 Task: Use the formula "NORM.INV" in spreadsheet "Project portfolio".
Action: Mouse pressed left at (198, 259)
Screenshot: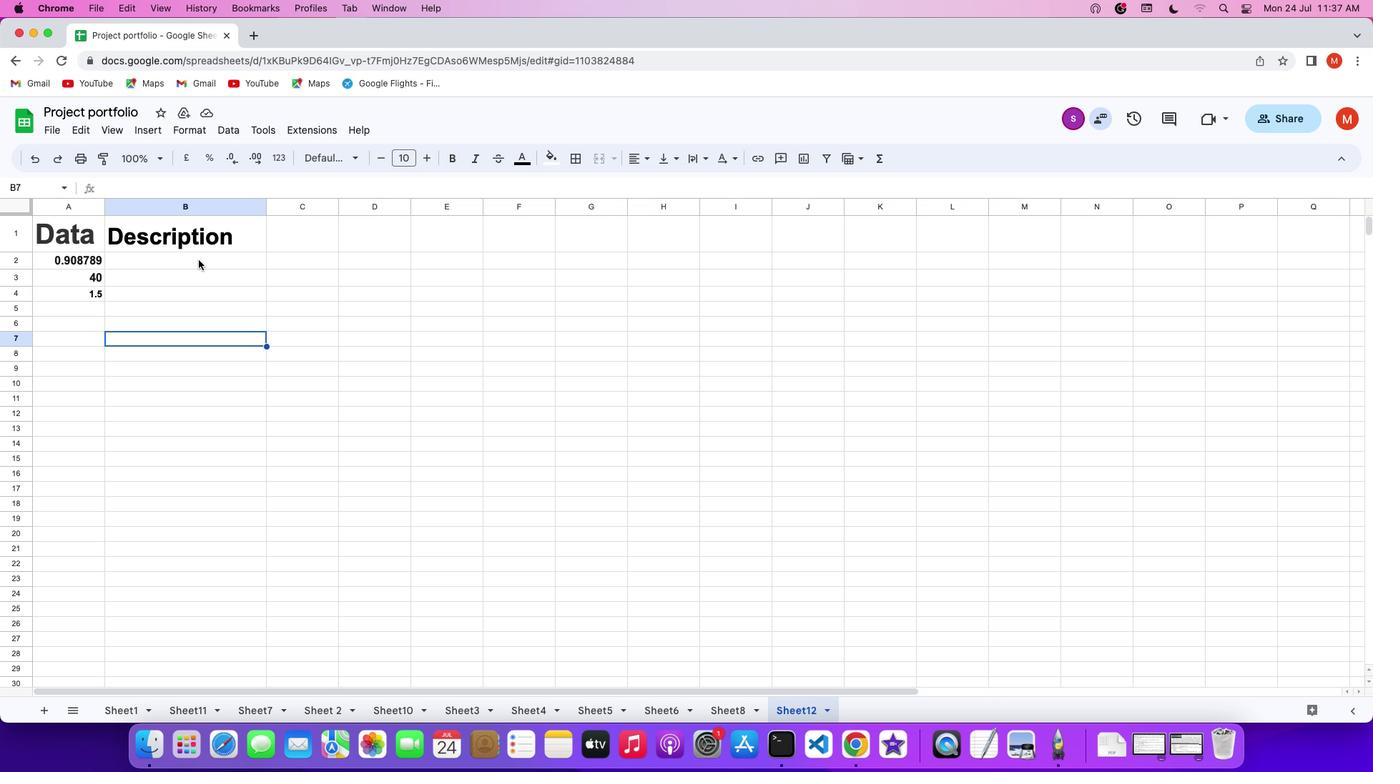 
Action: Mouse pressed left at (198, 259)
Screenshot: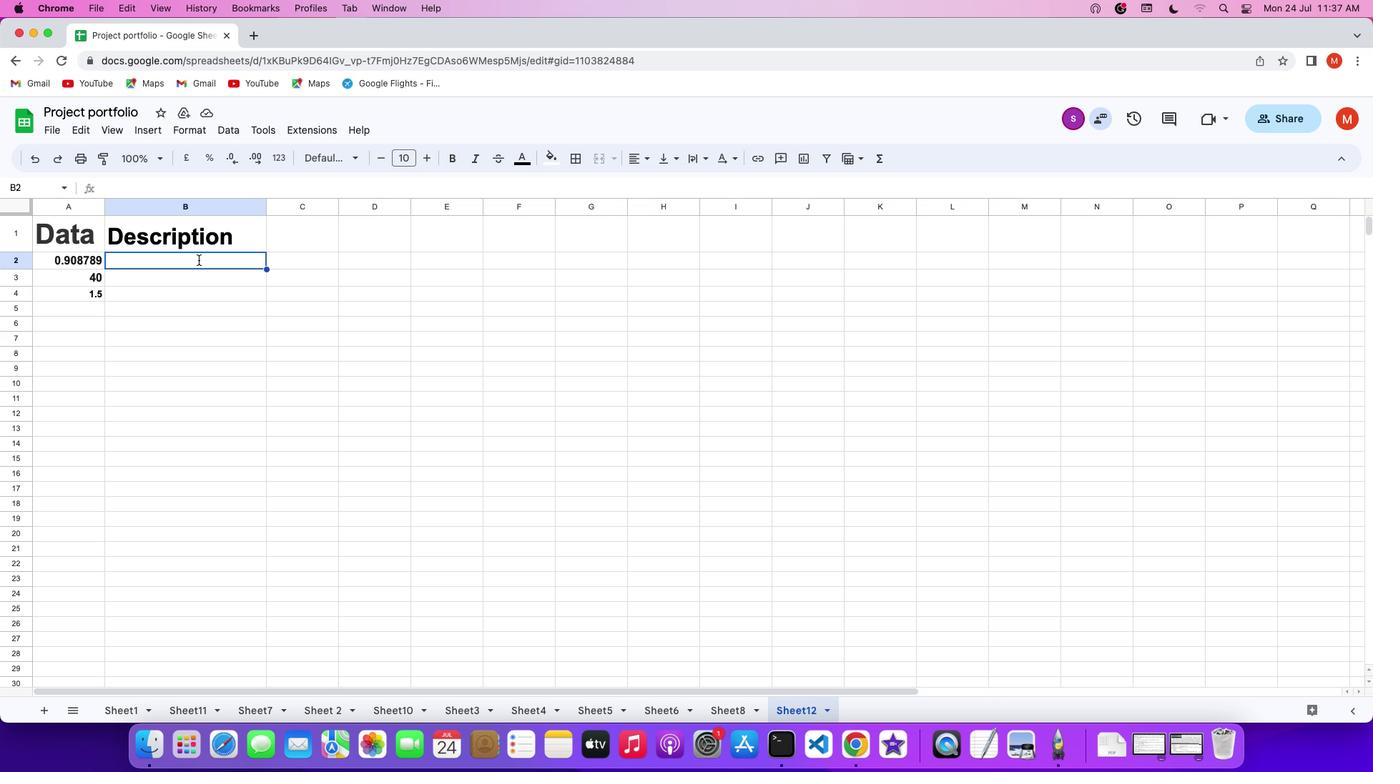 
Action: Key pressed Key.shift_r'='
Screenshot: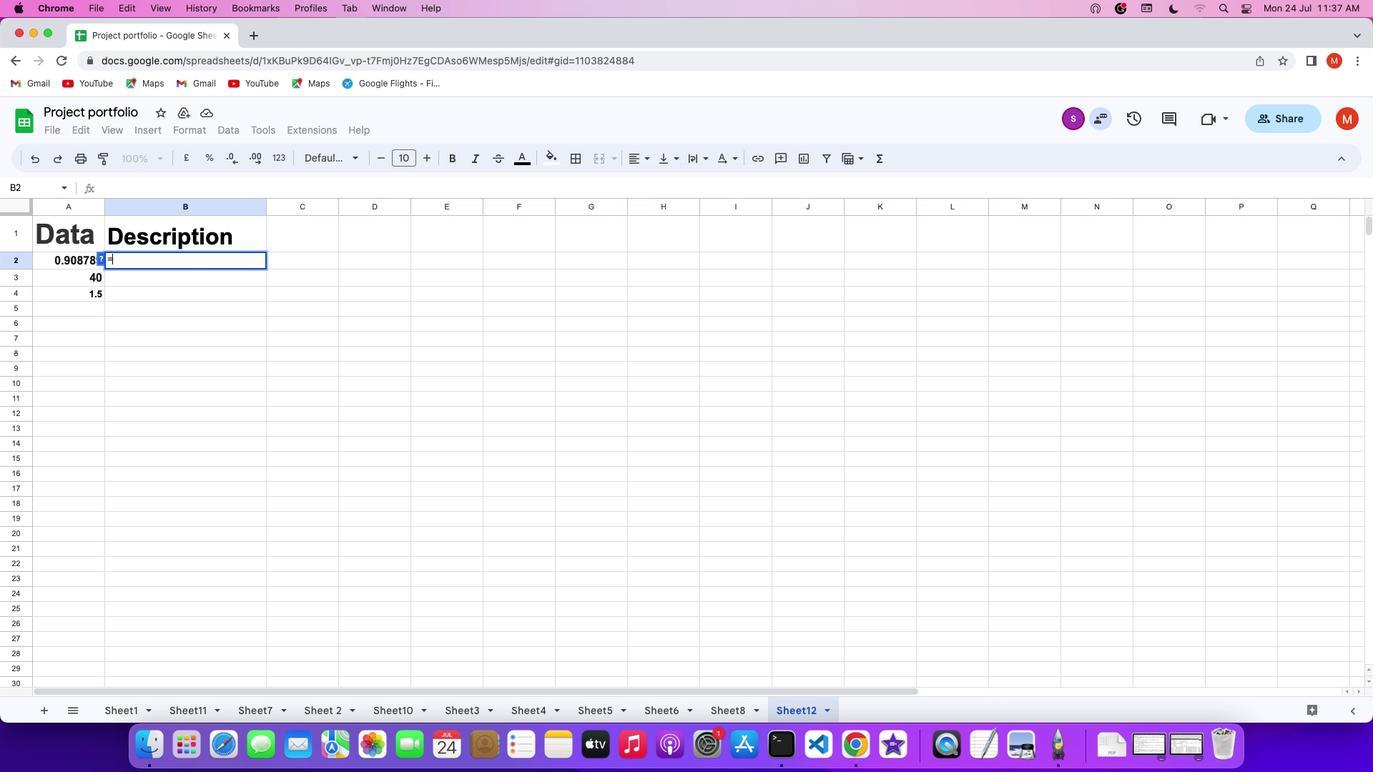 
Action: Mouse moved to (888, 162)
Screenshot: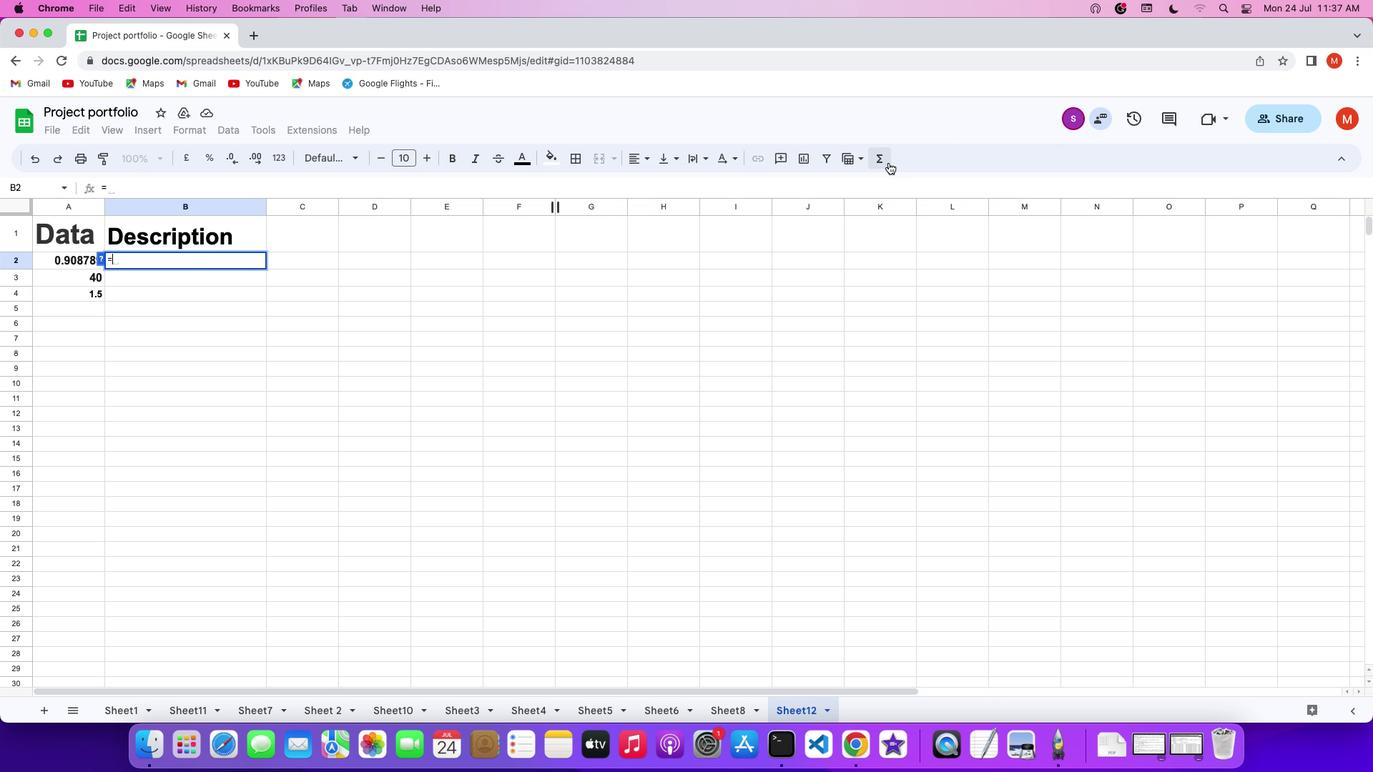 
Action: Mouse pressed left at (888, 162)
Screenshot: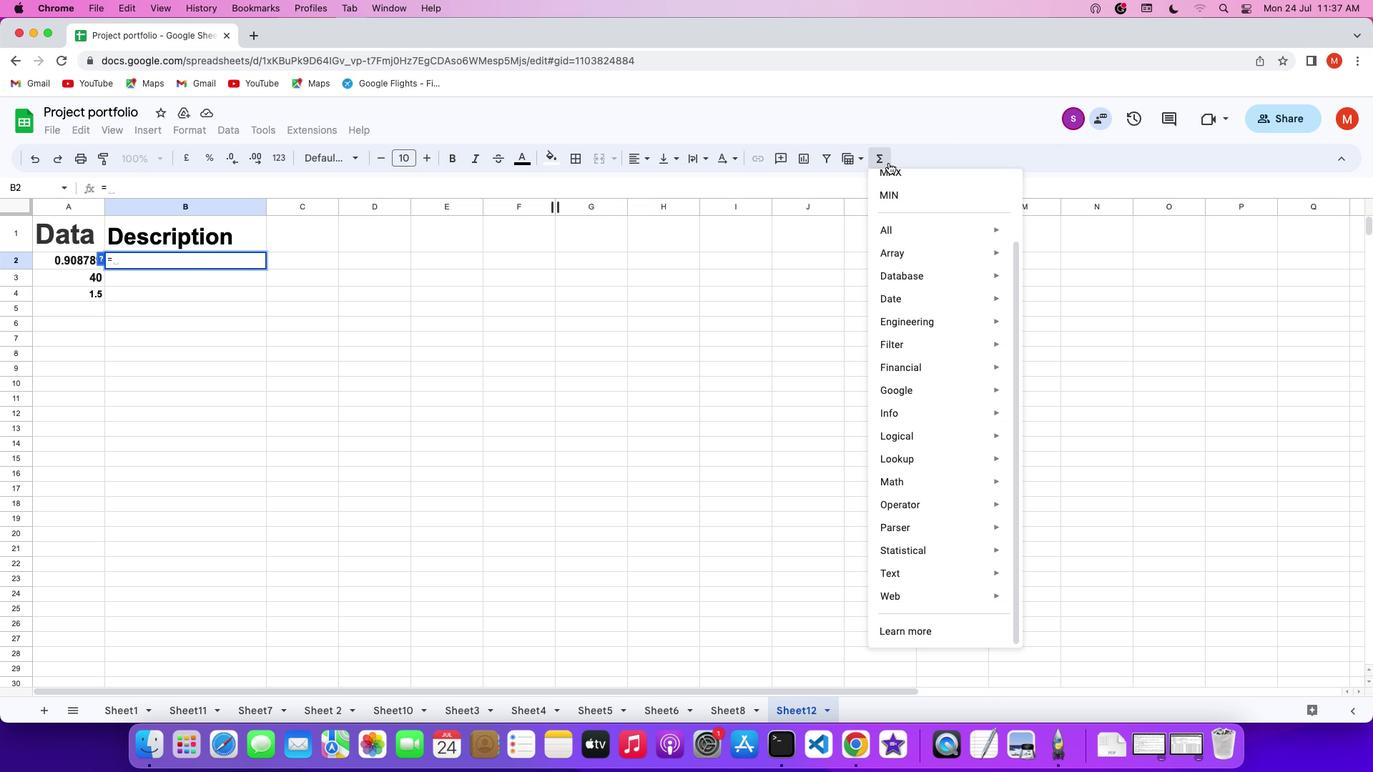 
Action: Mouse moved to (1101, 511)
Screenshot: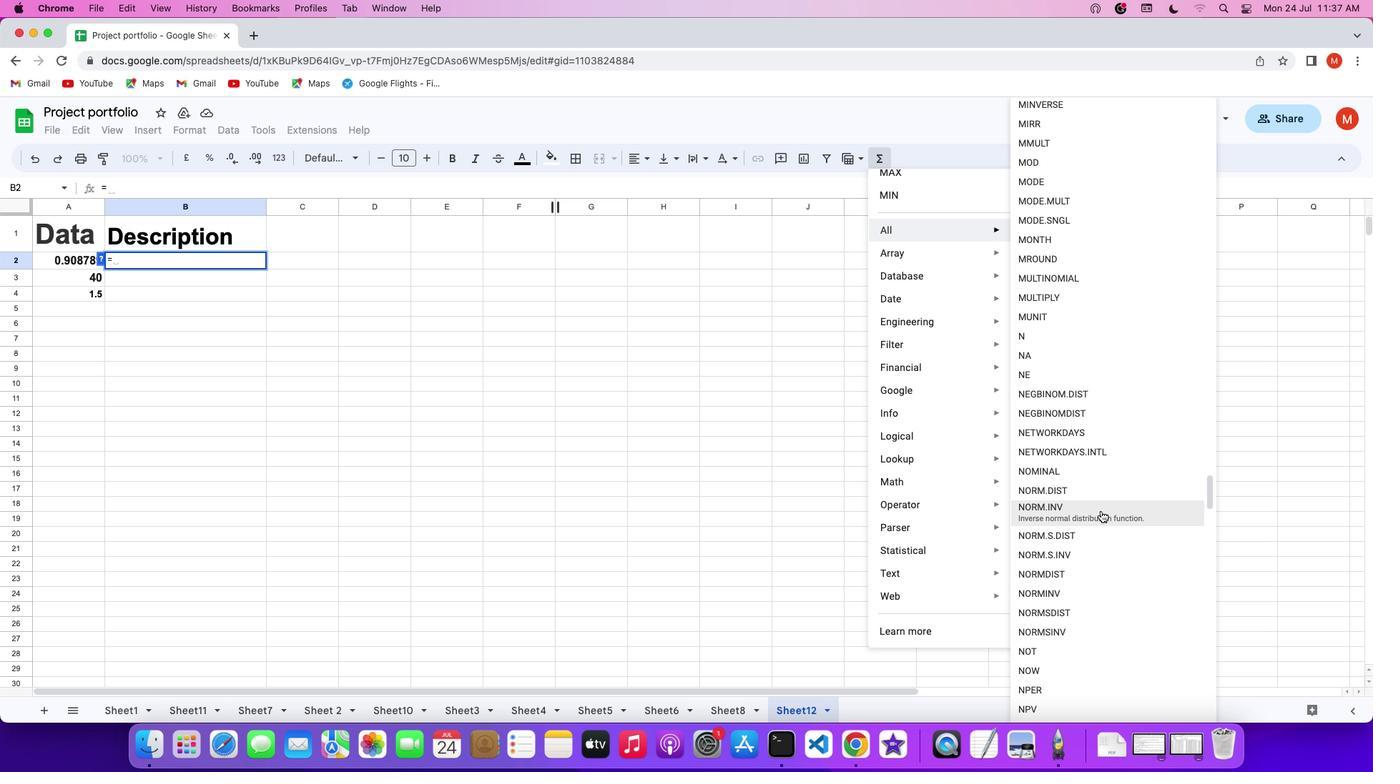 
Action: Mouse pressed left at (1101, 511)
Screenshot: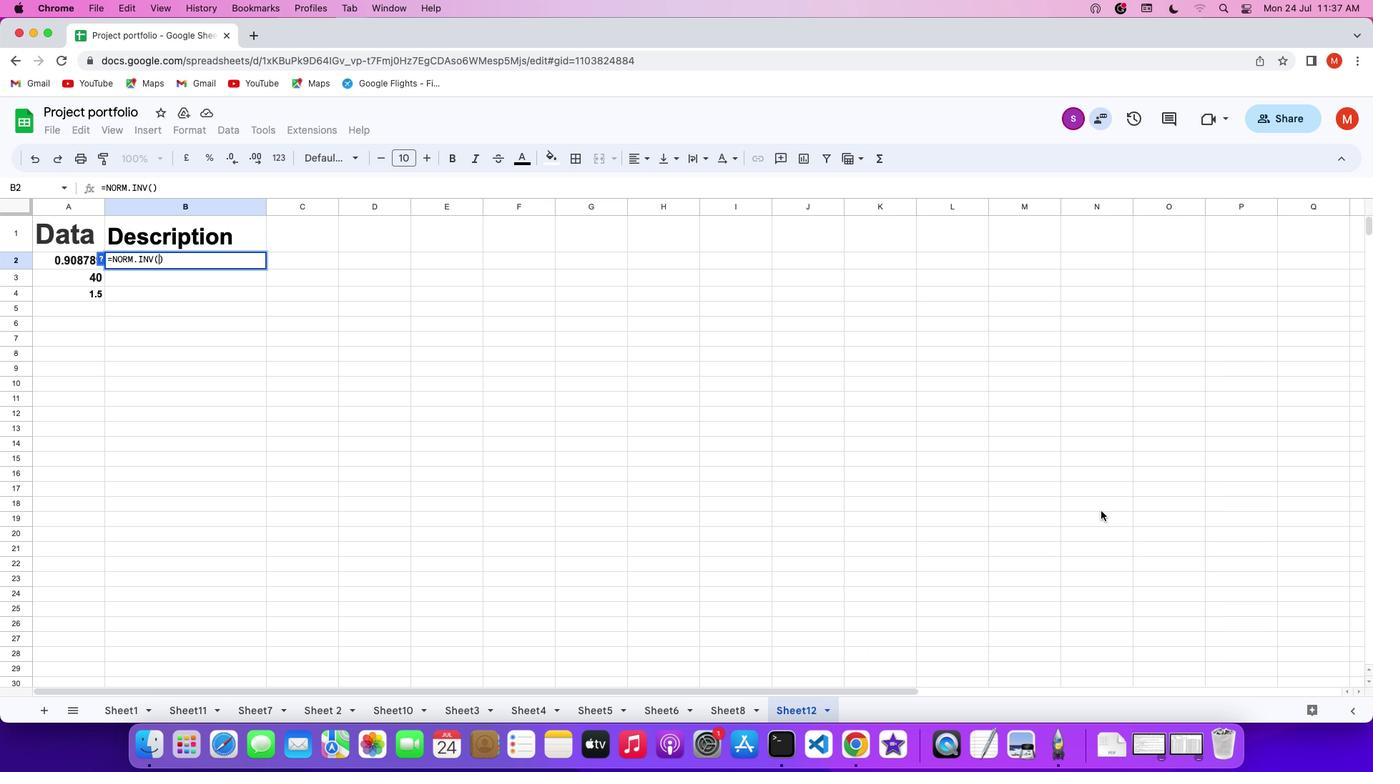 
Action: Mouse moved to (86, 259)
Screenshot: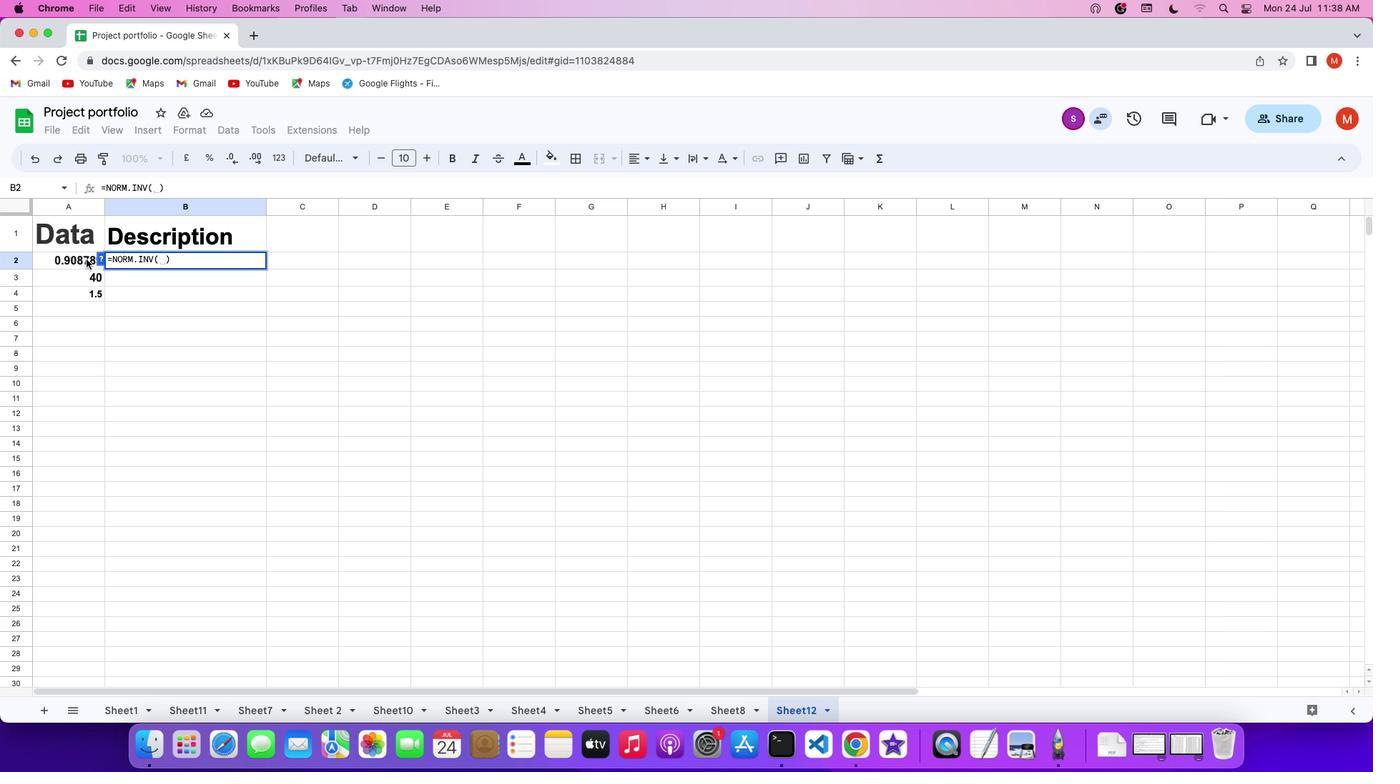 
Action: Mouse pressed left at (86, 259)
Screenshot: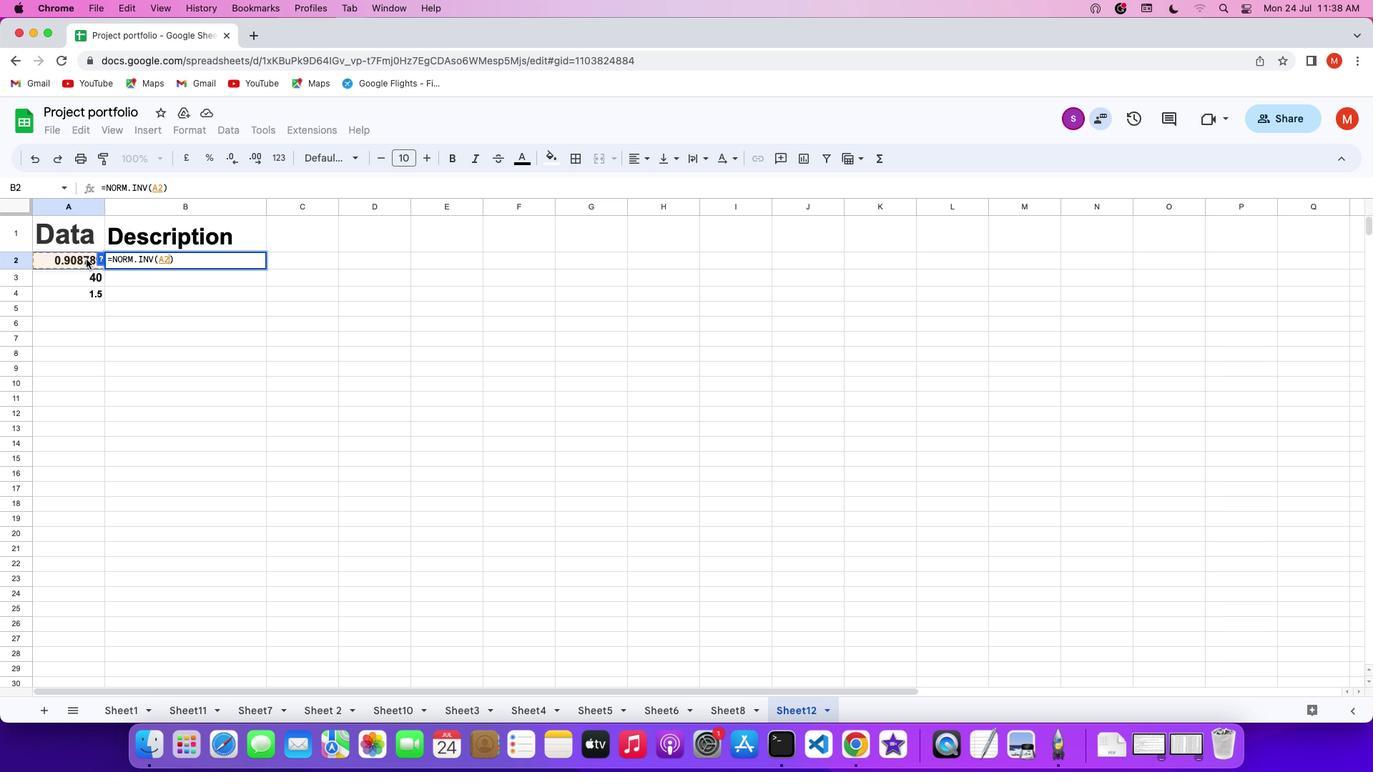 
Action: Key pressed ','
Screenshot: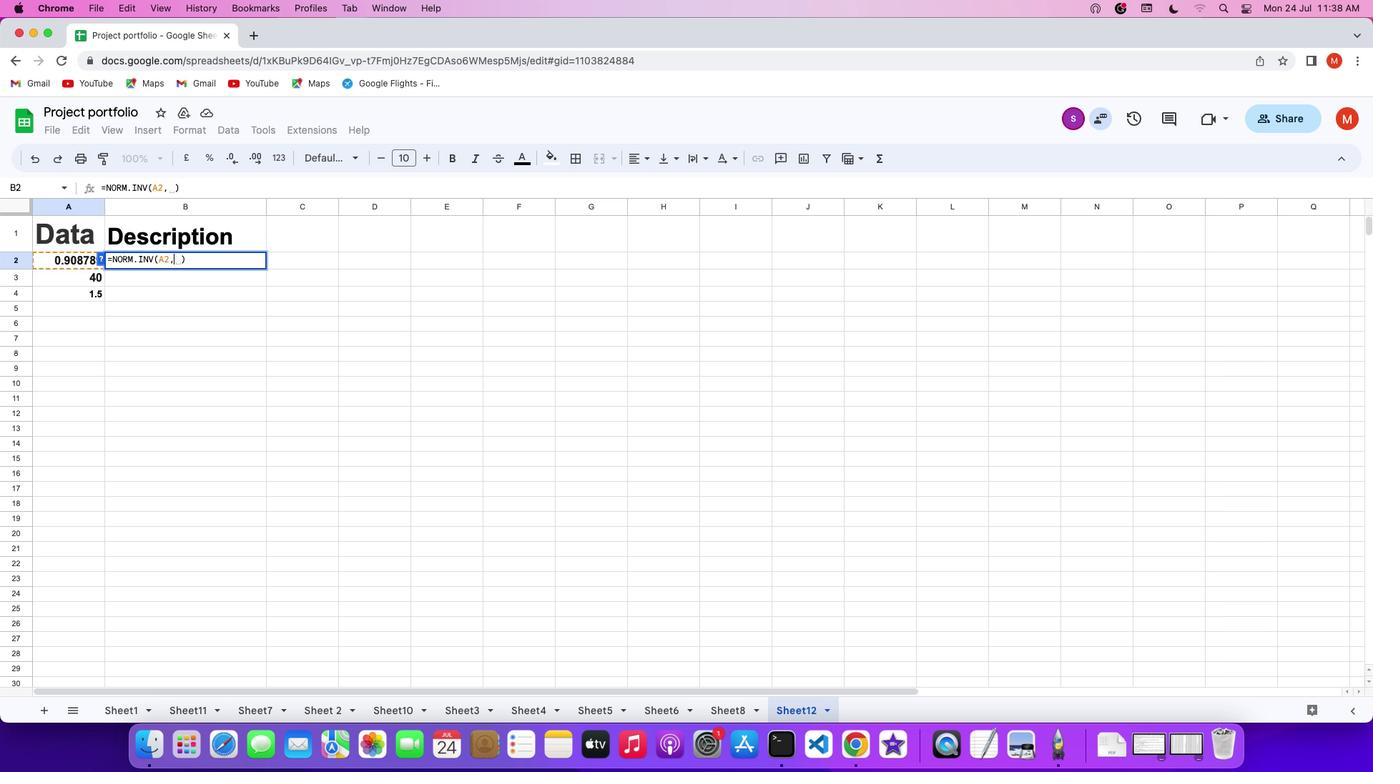 
Action: Mouse moved to (89, 276)
Screenshot: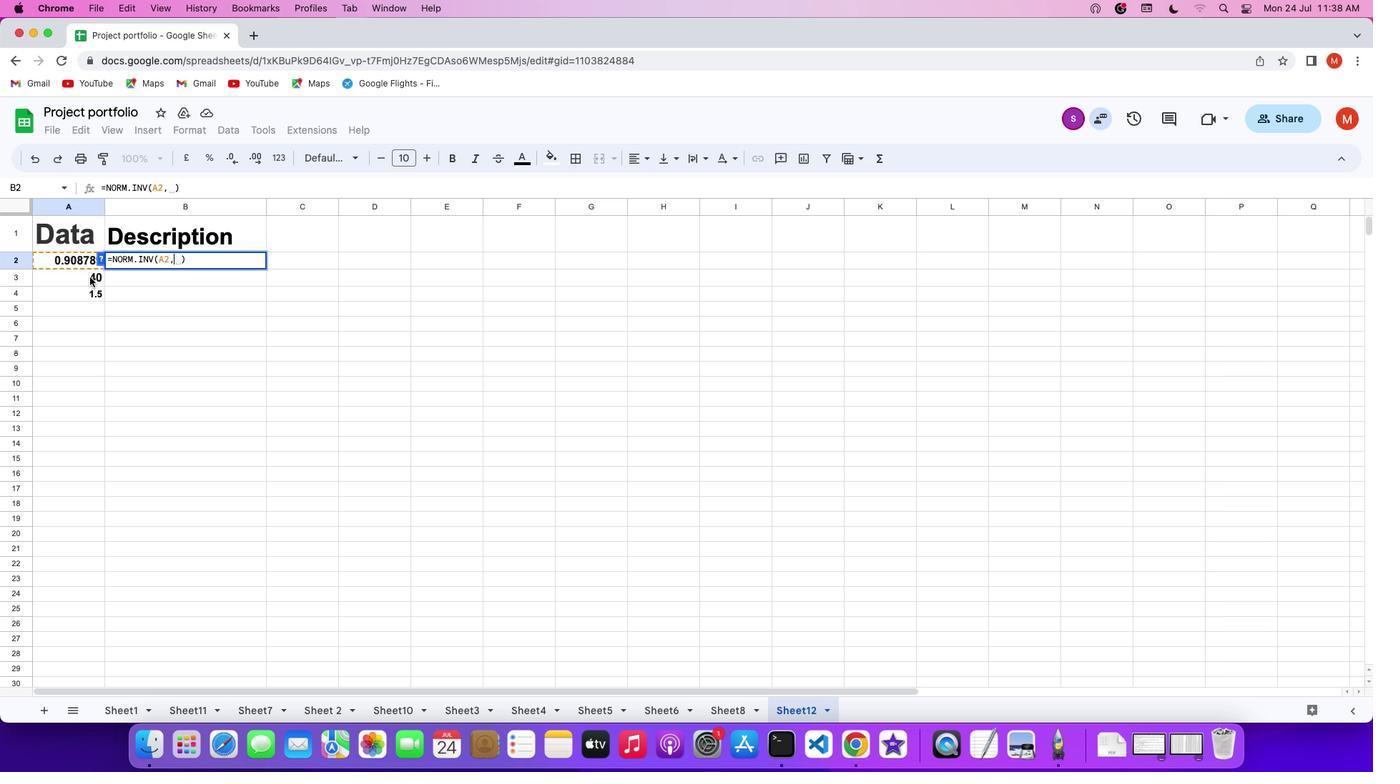 
Action: Mouse pressed left at (89, 276)
Screenshot: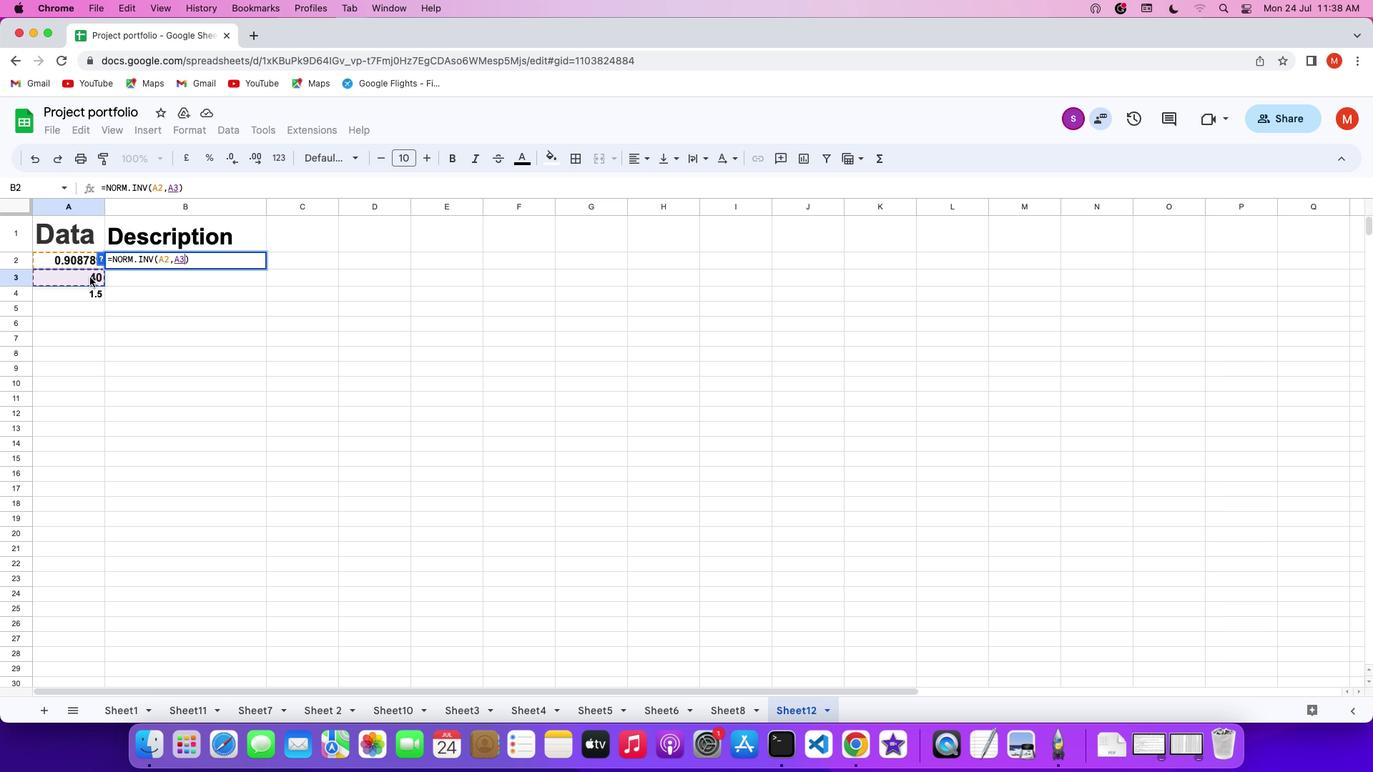 
Action: Key pressed ','
Screenshot: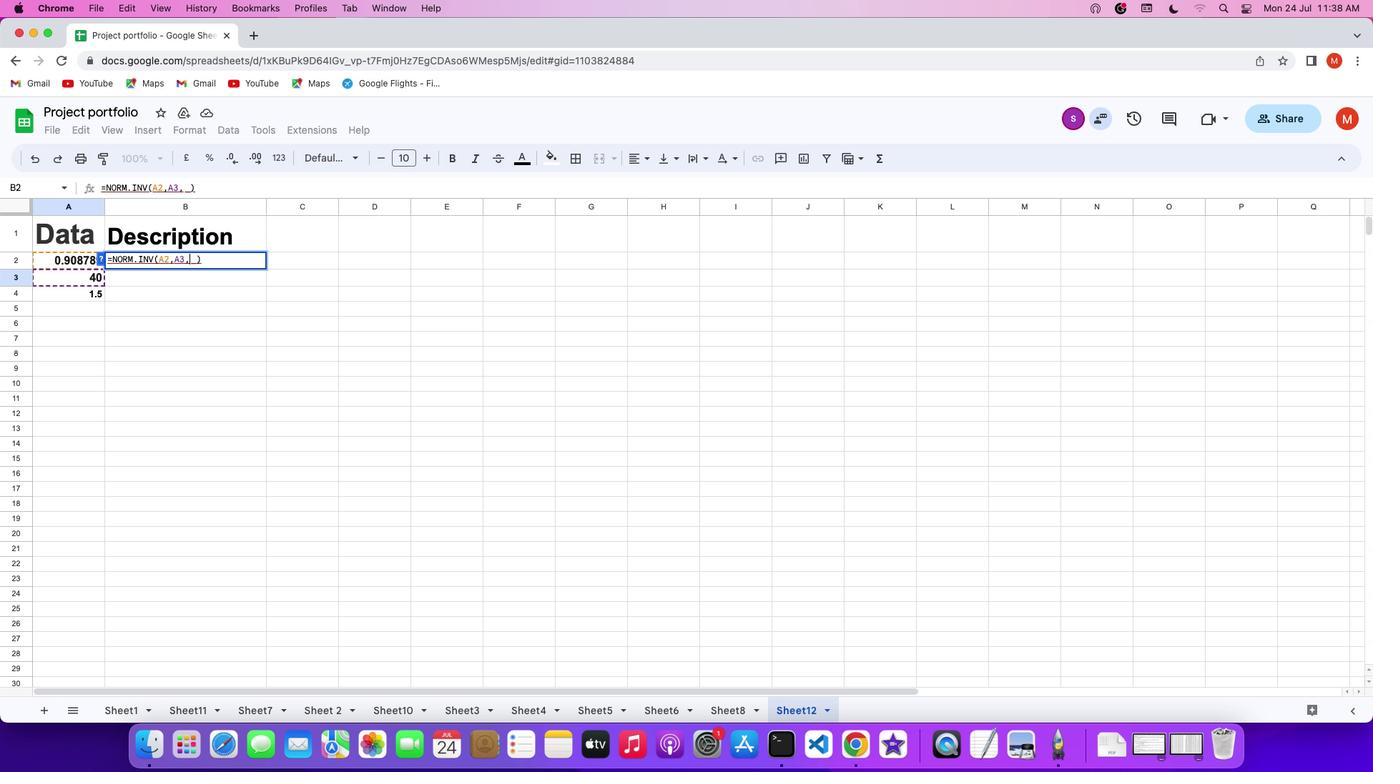 
Action: Mouse moved to (80, 290)
Screenshot: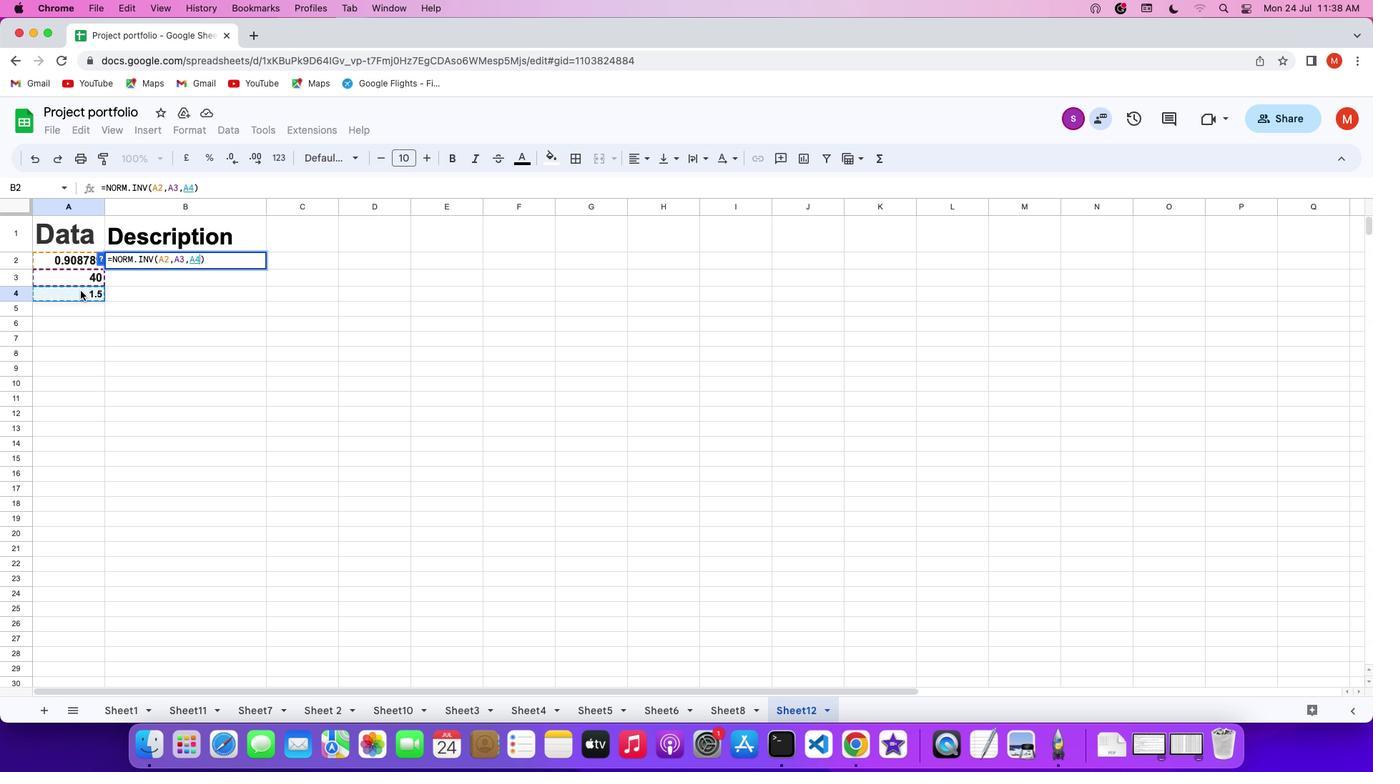 
Action: Mouse pressed left at (80, 290)
Screenshot: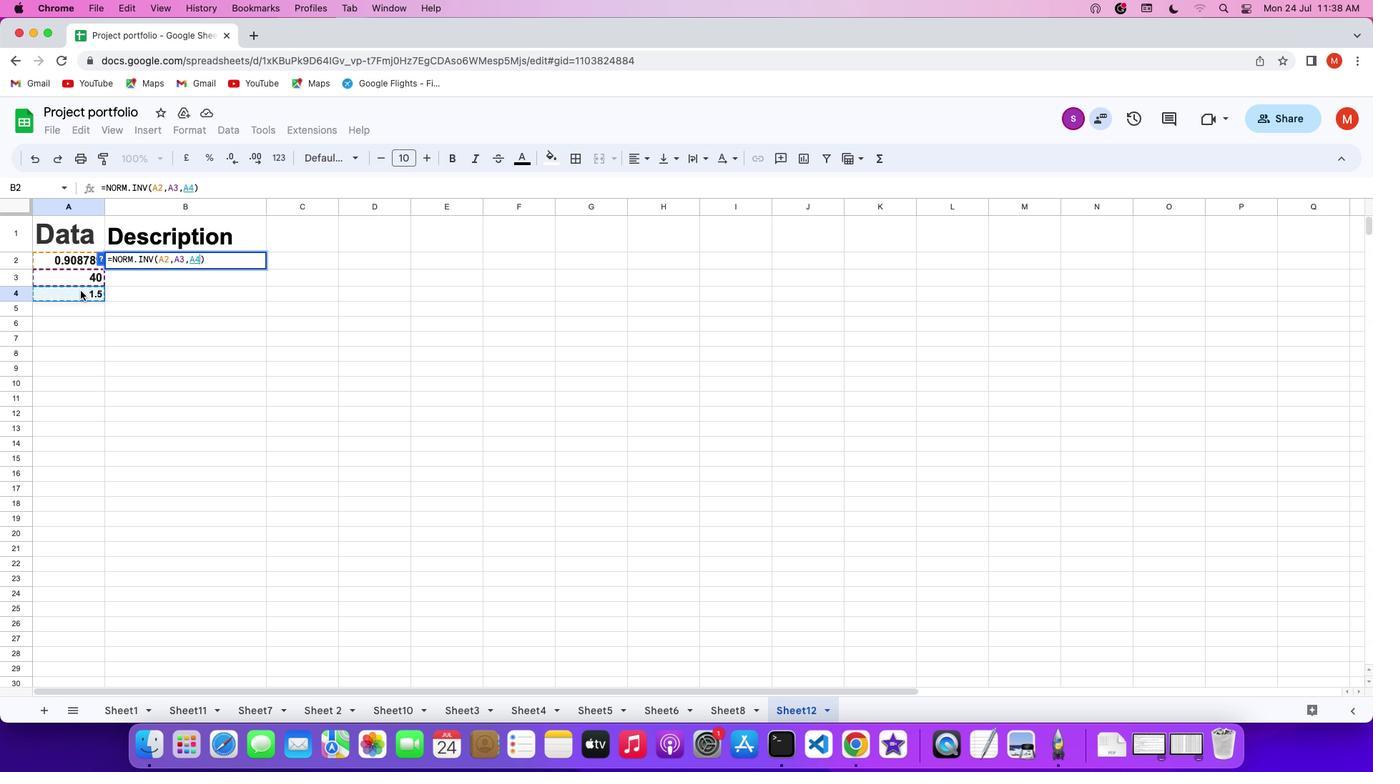 
Action: Key pressed Key.enter
Screenshot: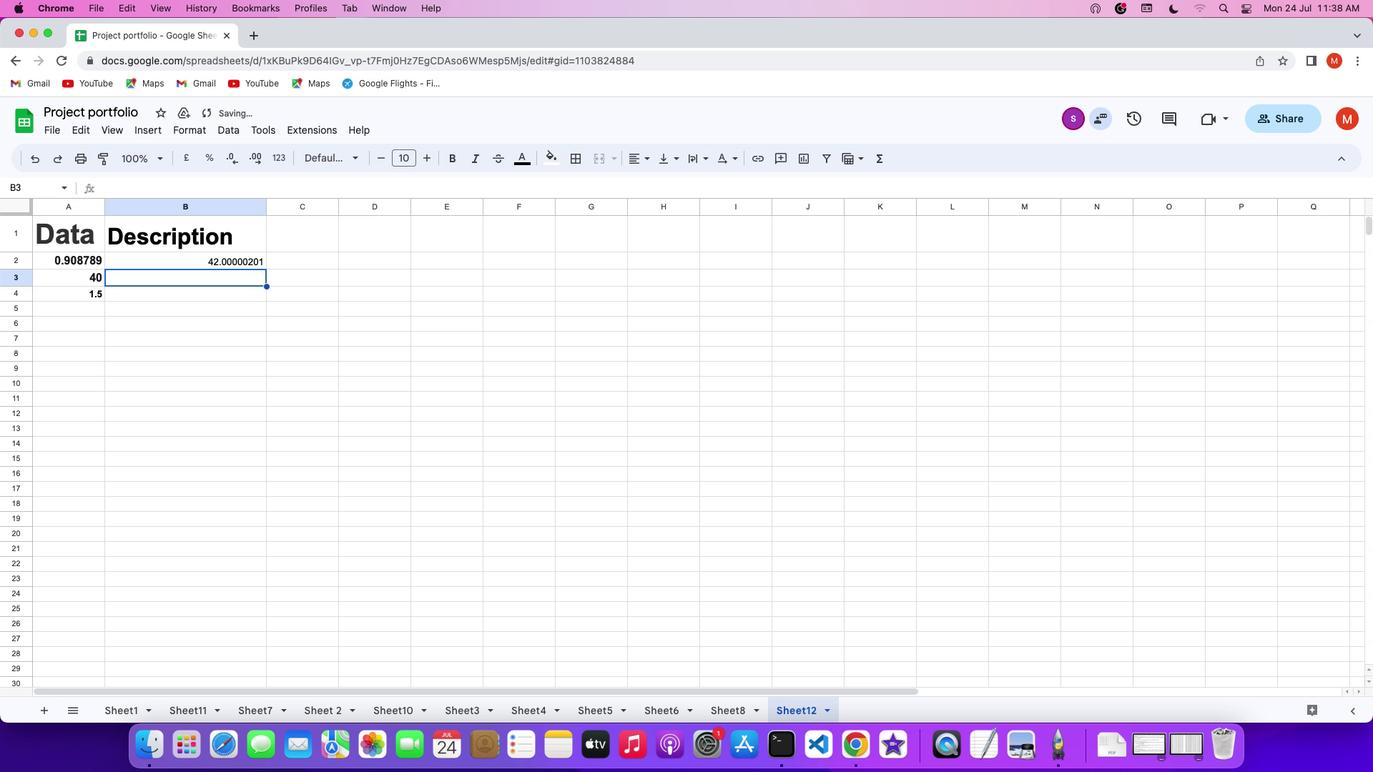 
